 Task: Add the card "CROSSROADS" for your new game.
Action: Mouse moved to (170, 423)
Screenshot: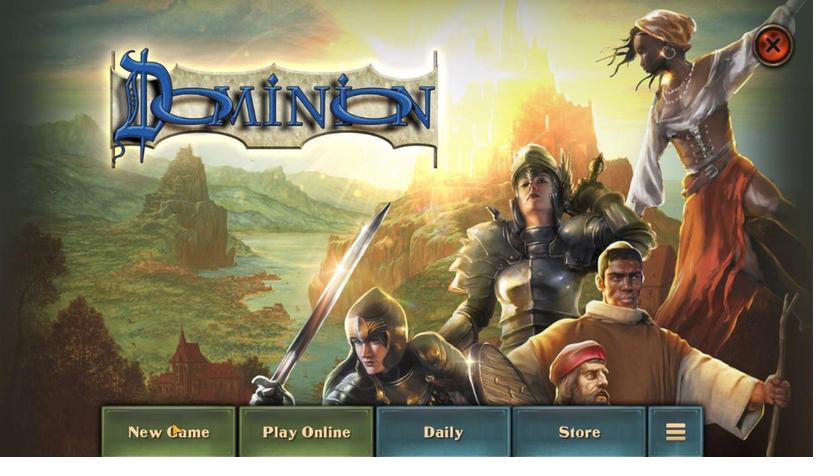 
Action: Mouse pressed left at (170, 423)
Screenshot: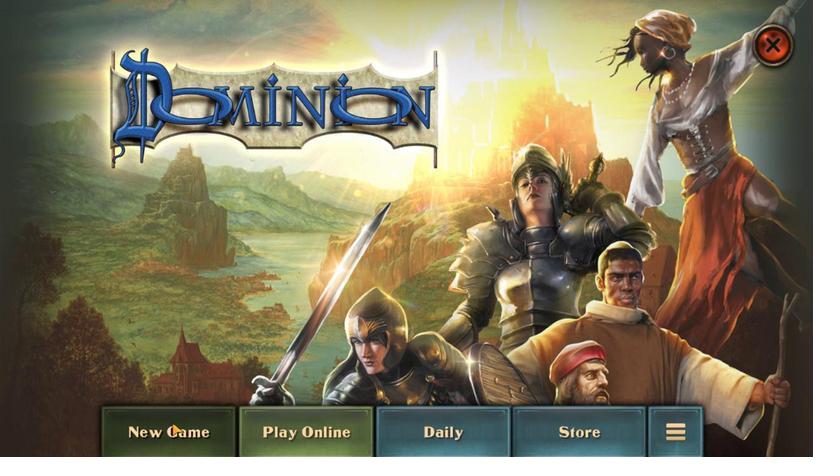 
Action: Mouse moved to (374, 106)
Screenshot: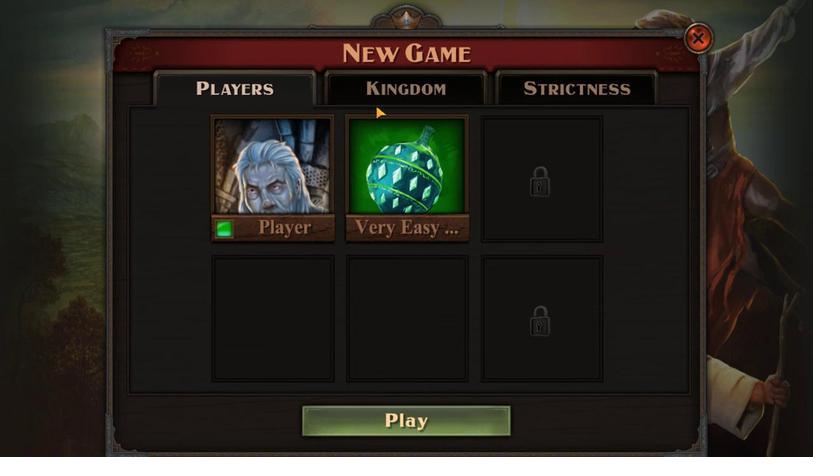 
Action: Mouse pressed left at (374, 106)
Screenshot: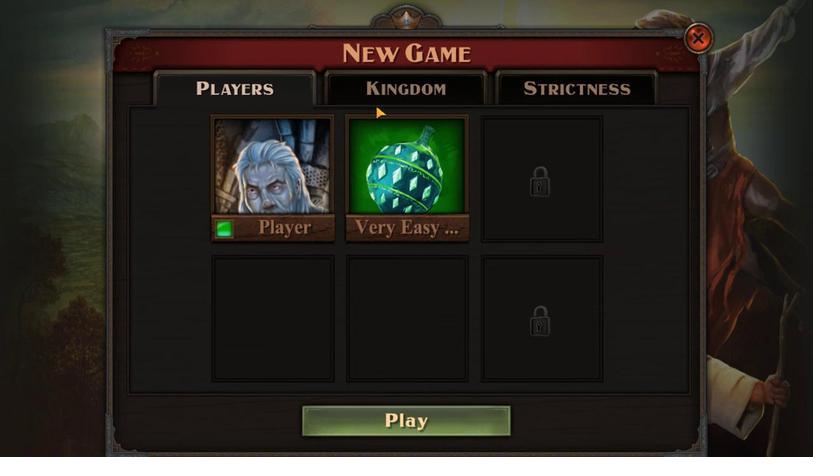 
Action: Mouse moved to (505, 153)
Screenshot: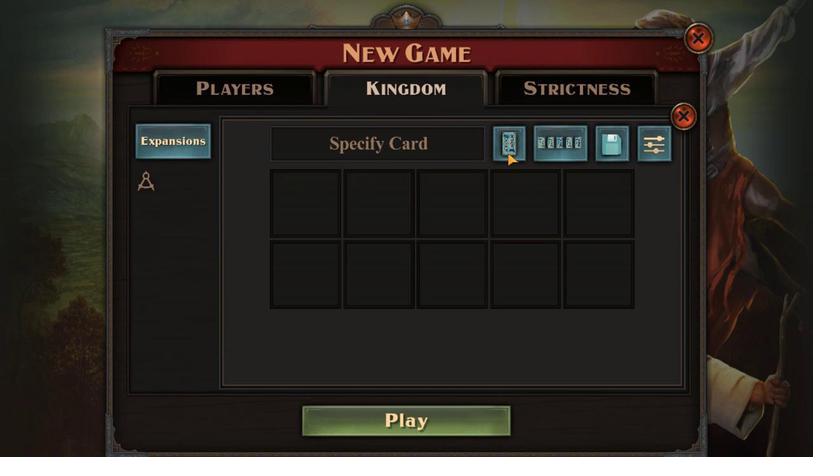 
Action: Mouse pressed left at (505, 153)
Screenshot: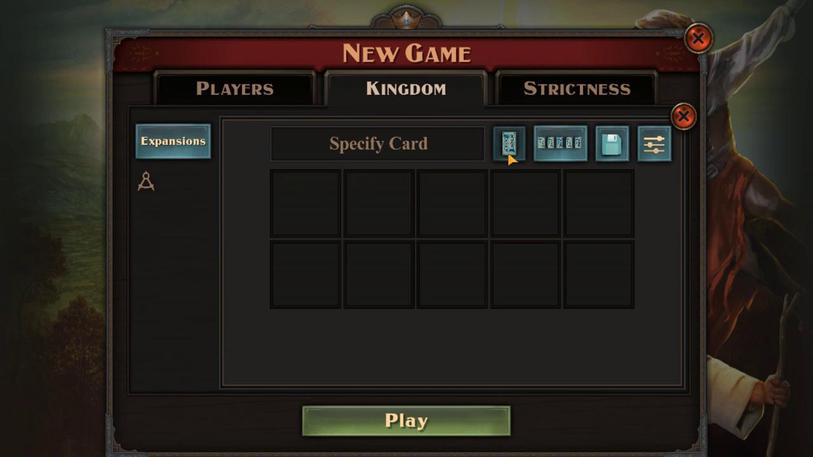 
Action: Mouse moved to (129, 216)
Screenshot: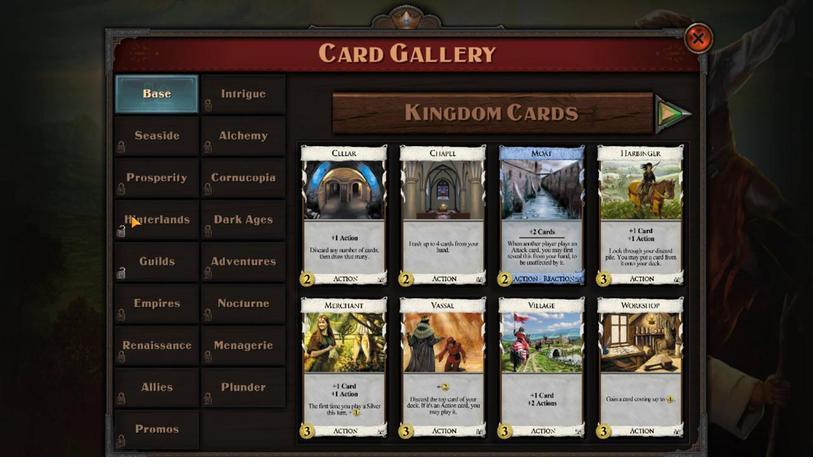 
Action: Mouse pressed left at (129, 216)
Screenshot: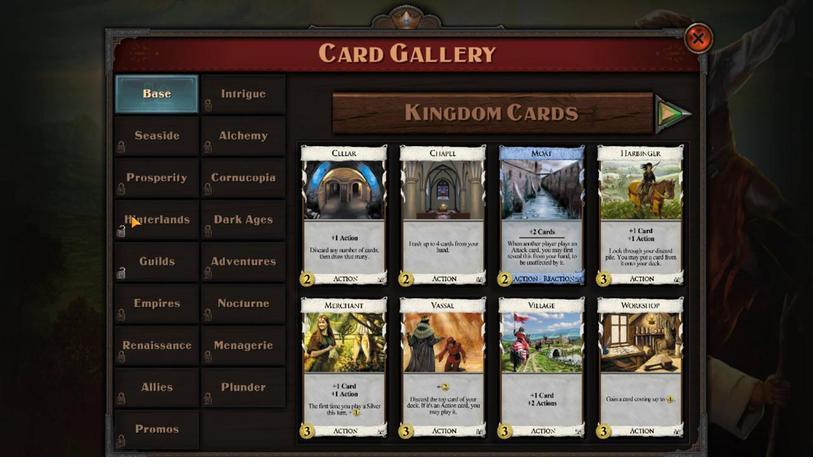 
Action: Mouse moved to (333, 210)
Screenshot: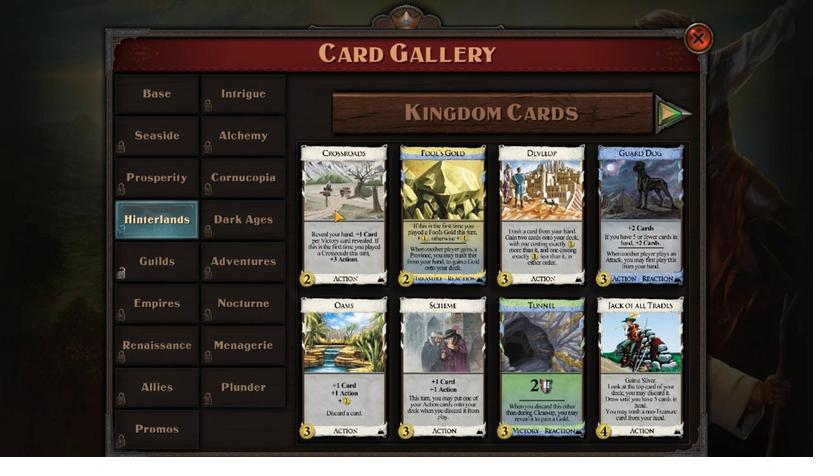 
Action: Mouse pressed left at (333, 210)
Screenshot: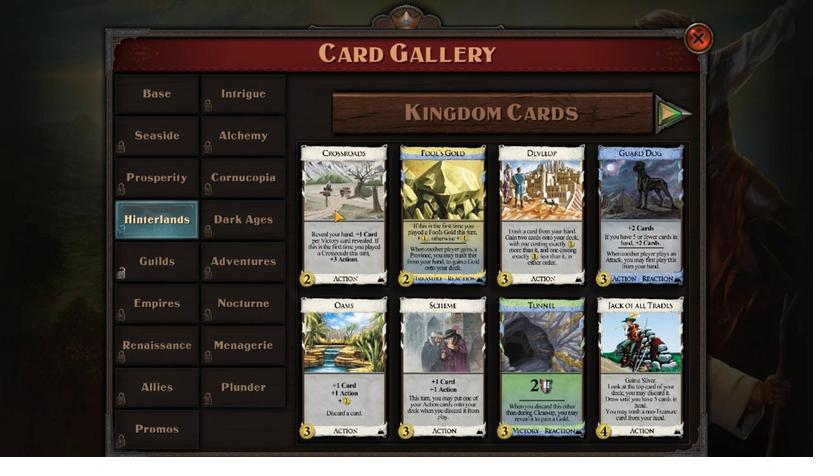 
